 Task: Create Issue Issue0002 in Backlog  in Scrum Project Project0001 in Jira
Action: Mouse moved to (340, 381)
Screenshot: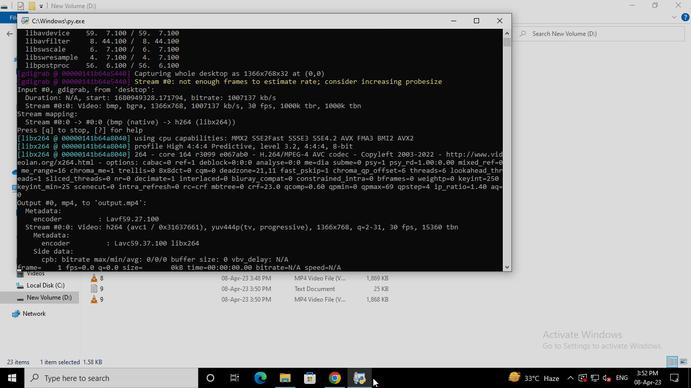 
Action: Mouse pressed left at (340, 381)
Screenshot: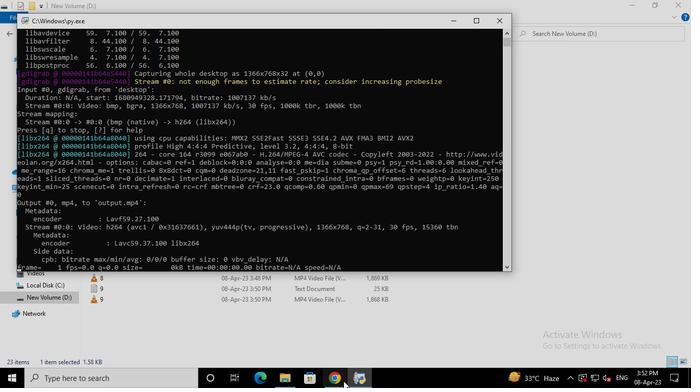 
Action: Mouse moved to (59, 156)
Screenshot: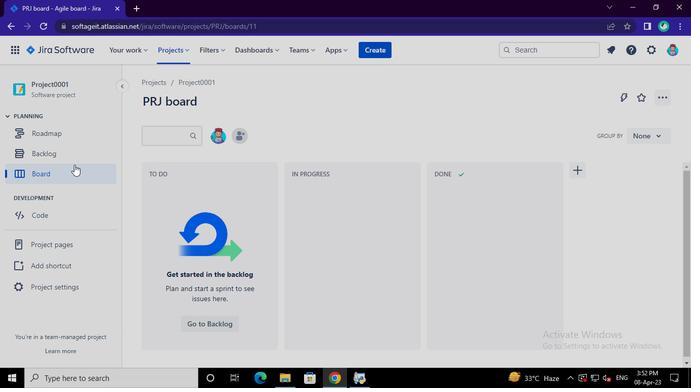 
Action: Mouse pressed left at (59, 156)
Screenshot: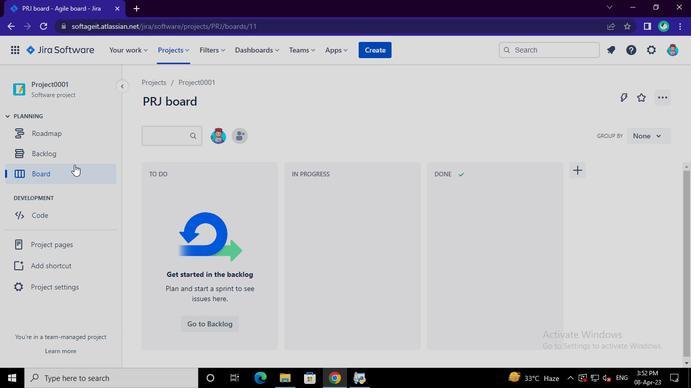 
Action: Mouse moved to (248, 325)
Screenshot: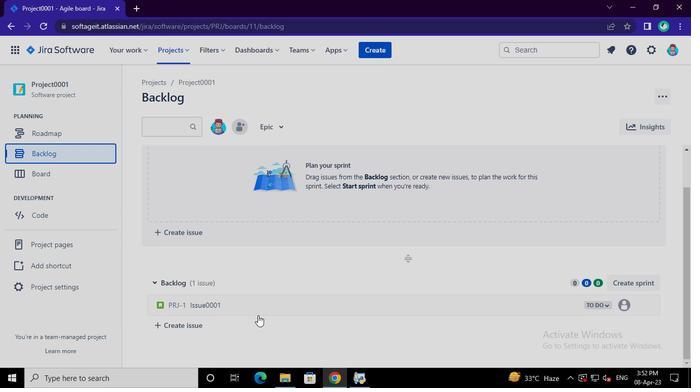 
Action: Mouse pressed left at (248, 325)
Screenshot: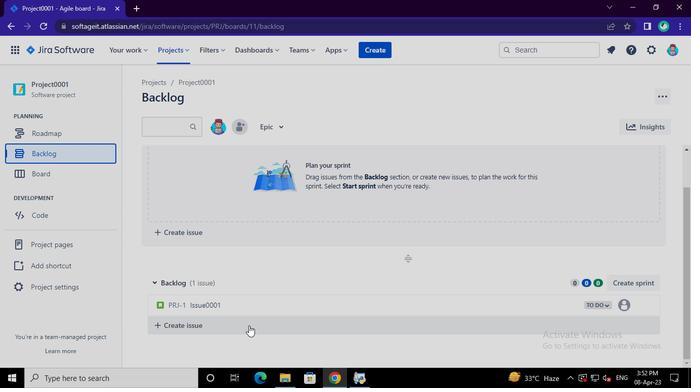 
Action: Mouse moved to (248, 326)
Screenshot: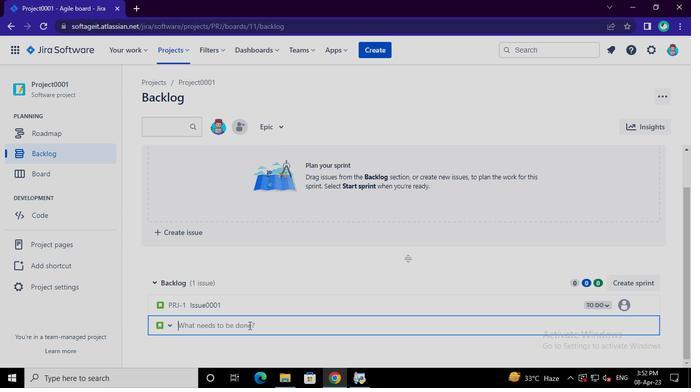
Action: Keyboard Key.shift
Screenshot: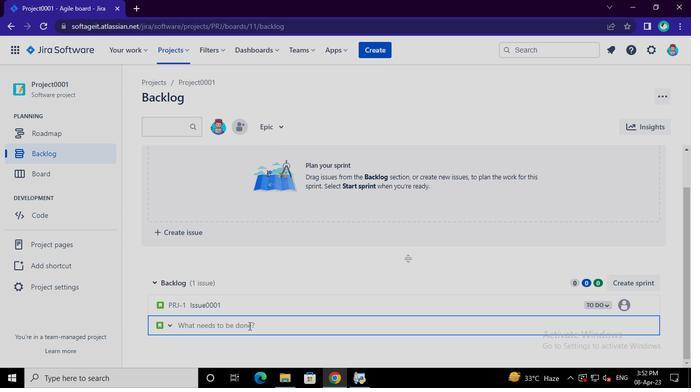 
Action: Keyboard I
Screenshot: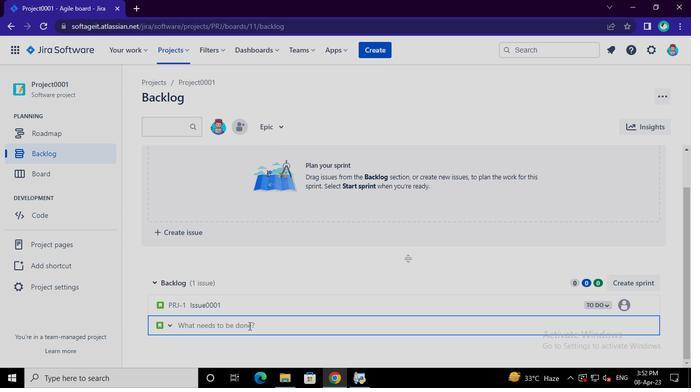 
Action: Keyboard s
Screenshot: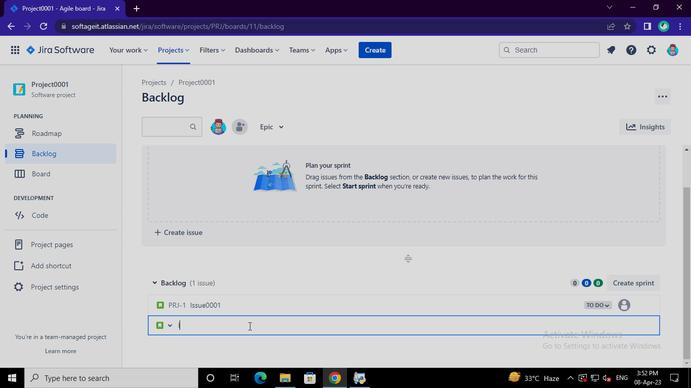 
Action: Keyboard s
Screenshot: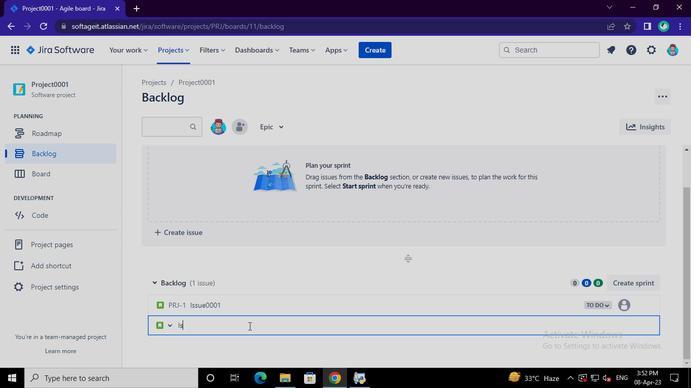 
Action: Keyboard u
Screenshot: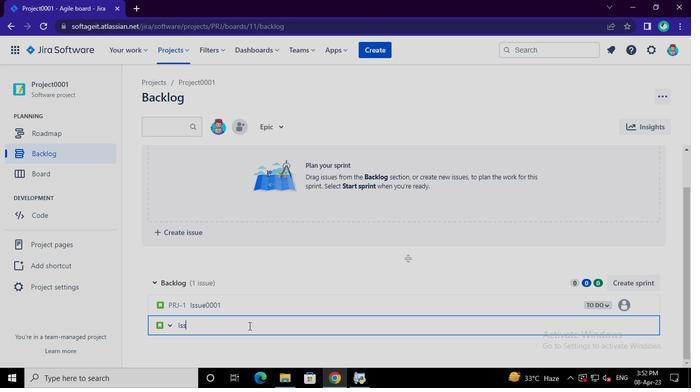 
Action: Keyboard e
Screenshot: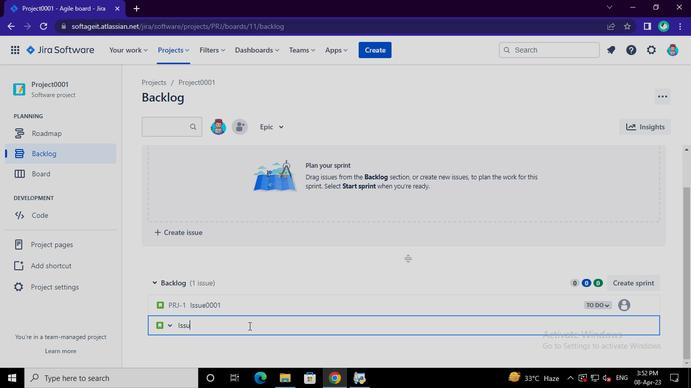 
Action: Keyboard <96>
Screenshot: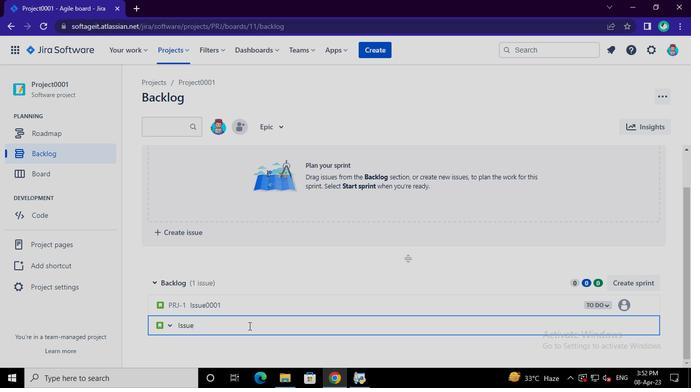 
Action: Keyboard <96>
Screenshot: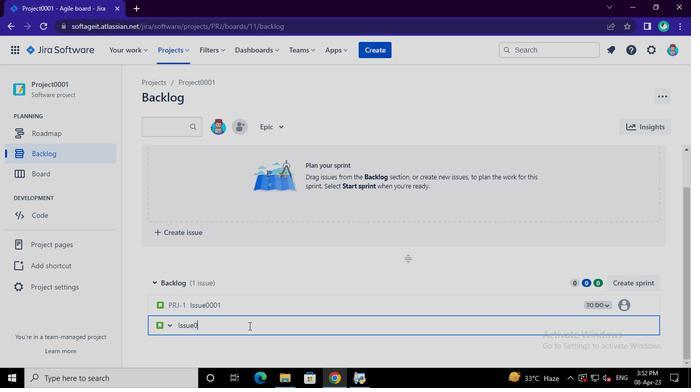 
Action: Keyboard <96>
Screenshot: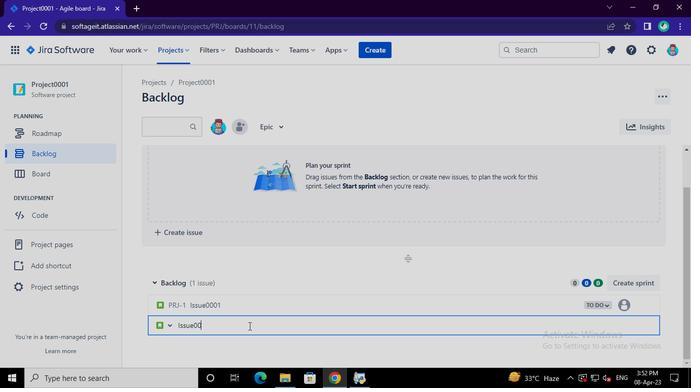 
Action: Keyboard <98>
Screenshot: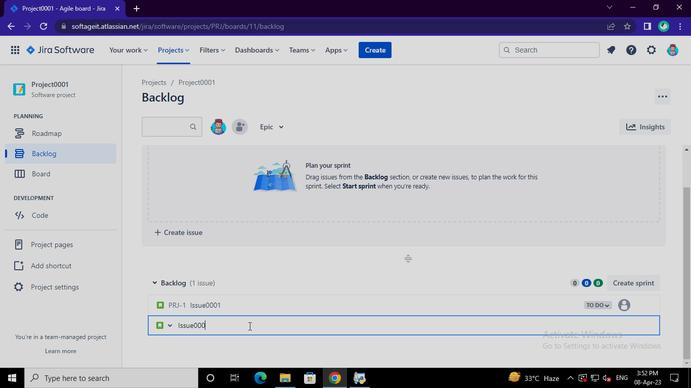
Action: Keyboard Key.enter
Screenshot: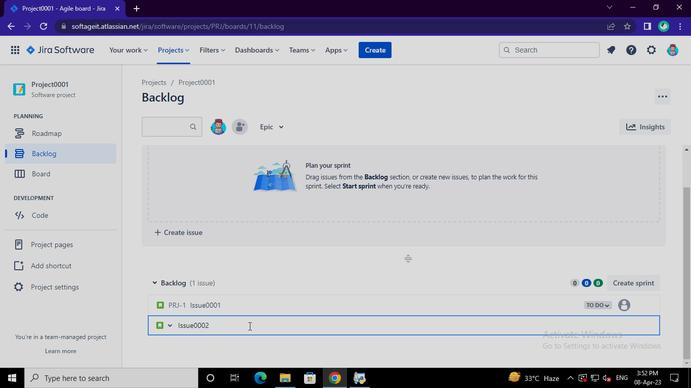 
Action: Mouse moved to (356, 388)
Screenshot: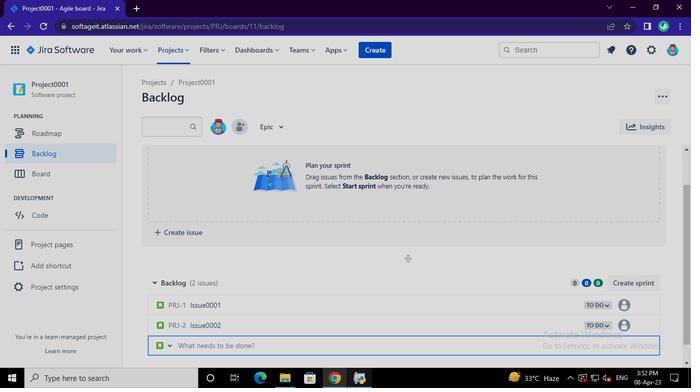 
Action: Mouse pressed left at (356, 388)
Screenshot: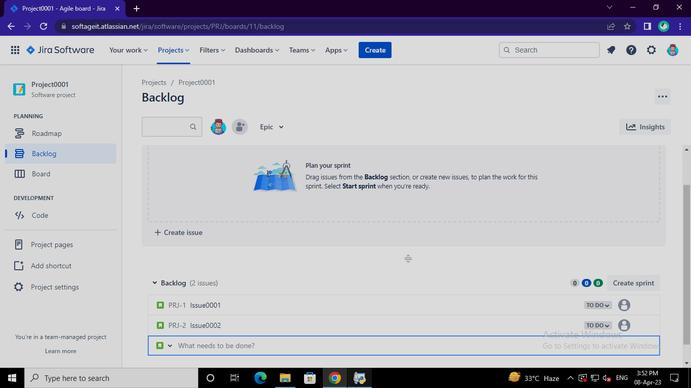 
Action: Mouse moved to (498, 23)
Screenshot: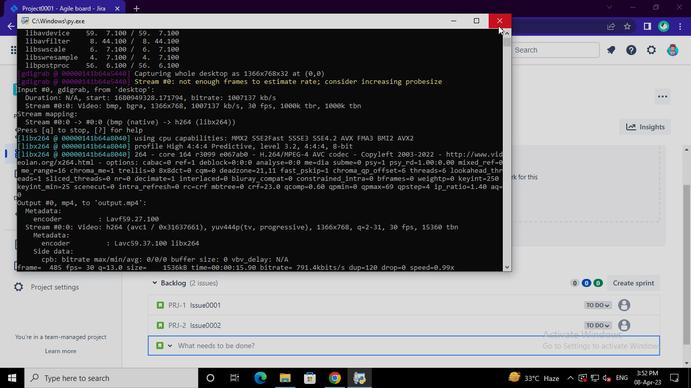 
Action: Mouse pressed left at (498, 23)
Screenshot: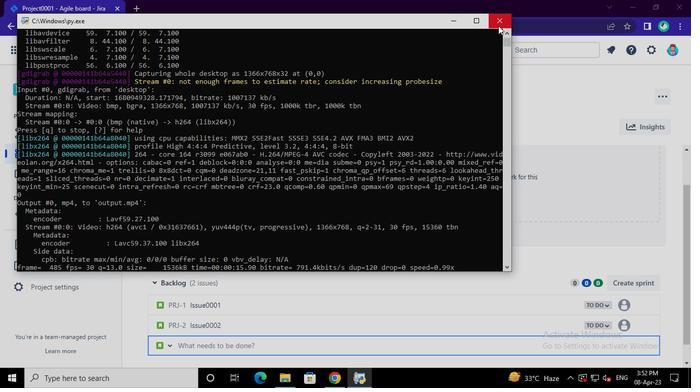 
Action: Mouse moved to (496, 25)
Screenshot: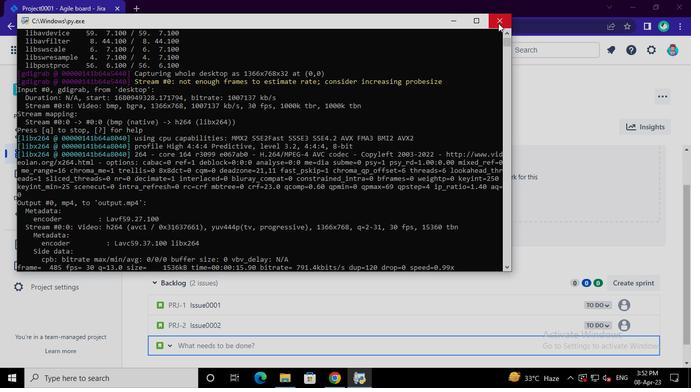 
